 Task: Create a schedule automation trigger every last saturday of the month at 03:00 PM.
Action: Mouse moved to (903, 259)
Screenshot: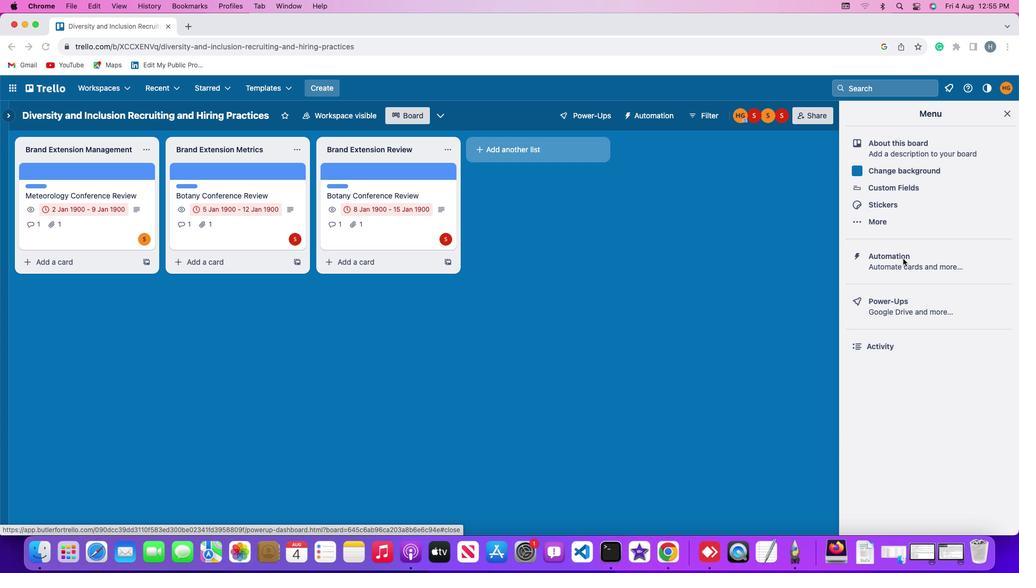 
Action: Mouse pressed left at (903, 259)
Screenshot: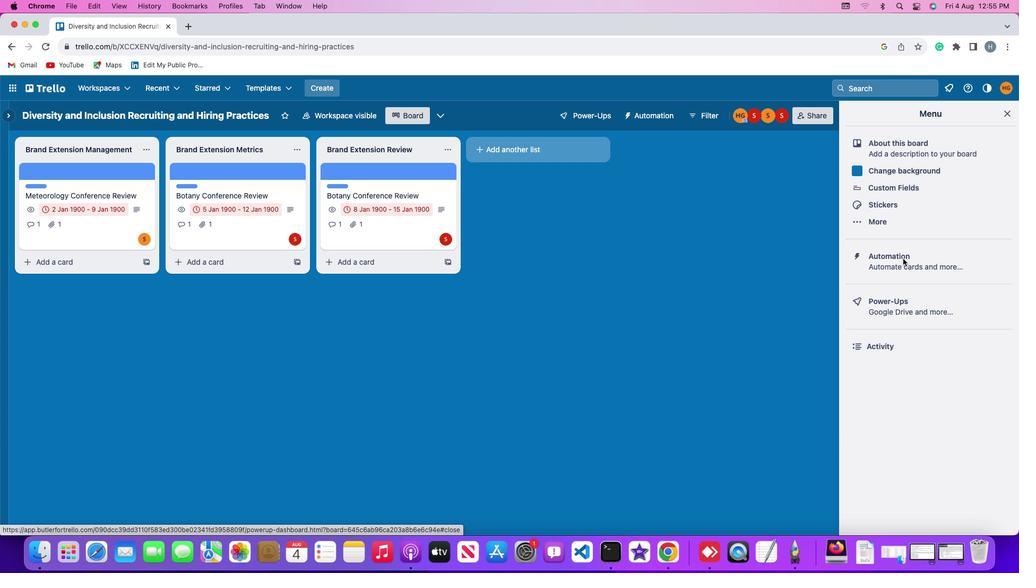 
Action: Mouse pressed left at (903, 259)
Screenshot: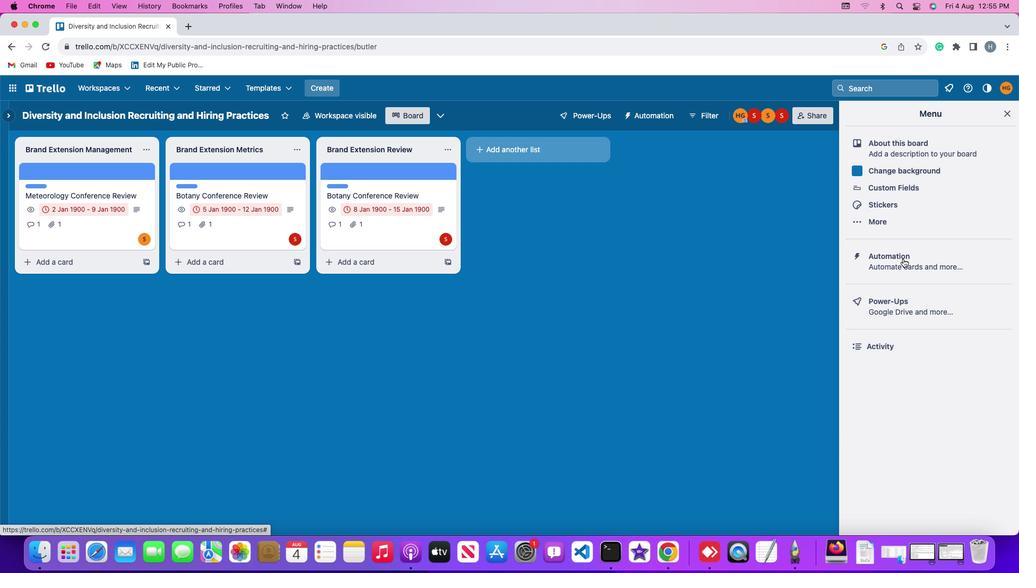 
Action: Mouse moved to (66, 228)
Screenshot: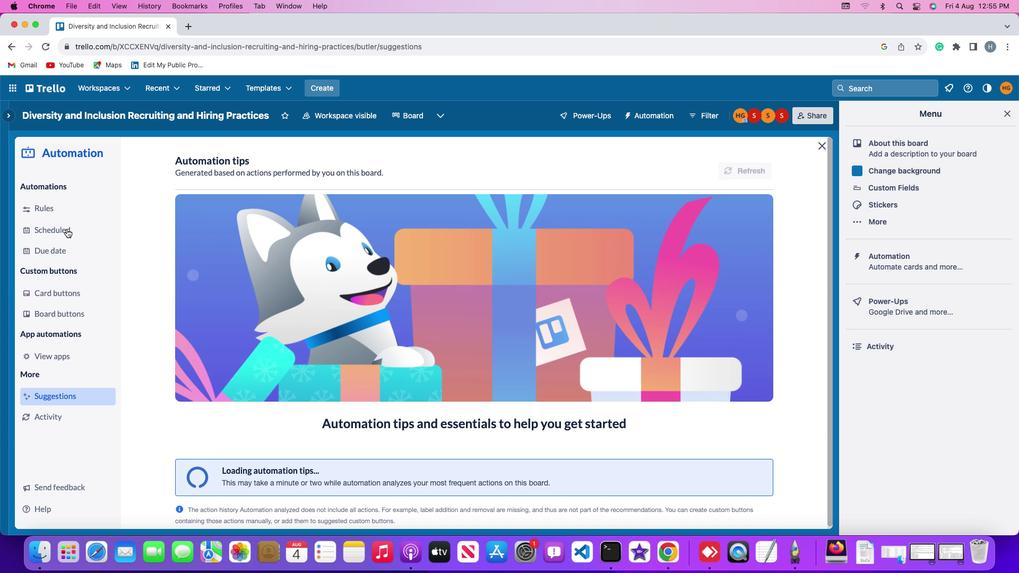
Action: Mouse pressed left at (66, 228)
Screenshot: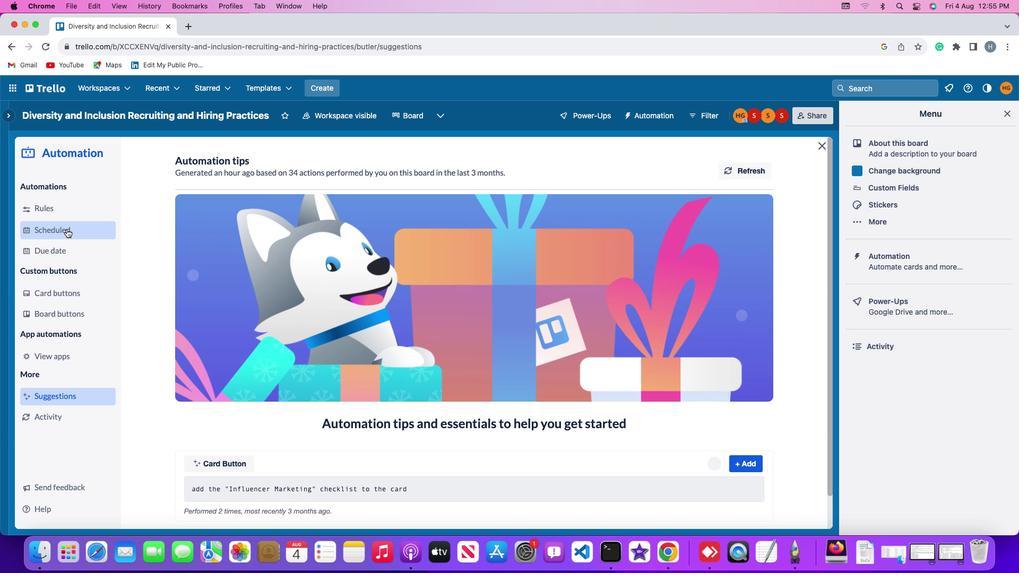 
Action: Mouse moved to (701, 161)
Screenshot: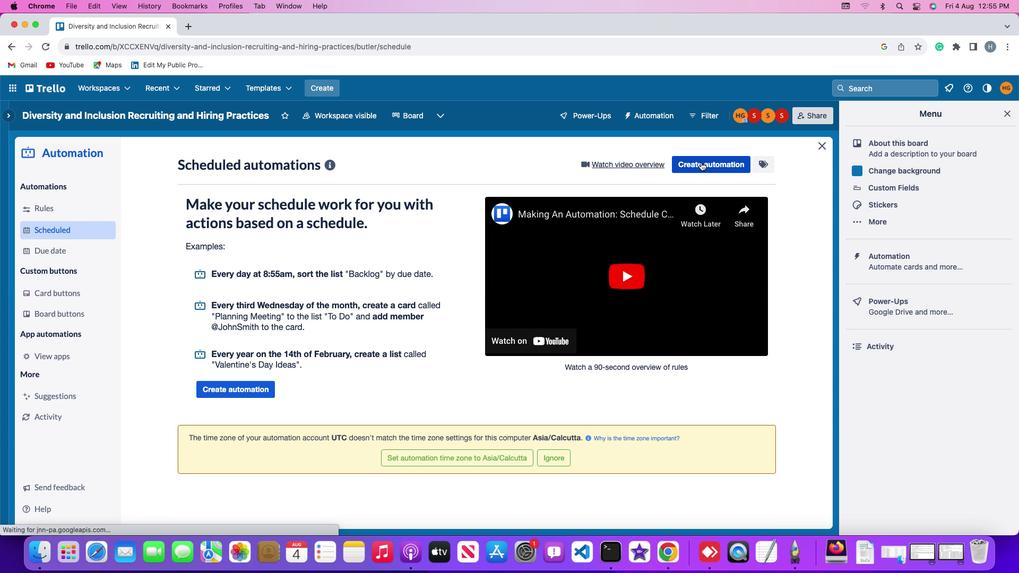 
Action: Mouse pressed left at (701, 161)
Screenshot: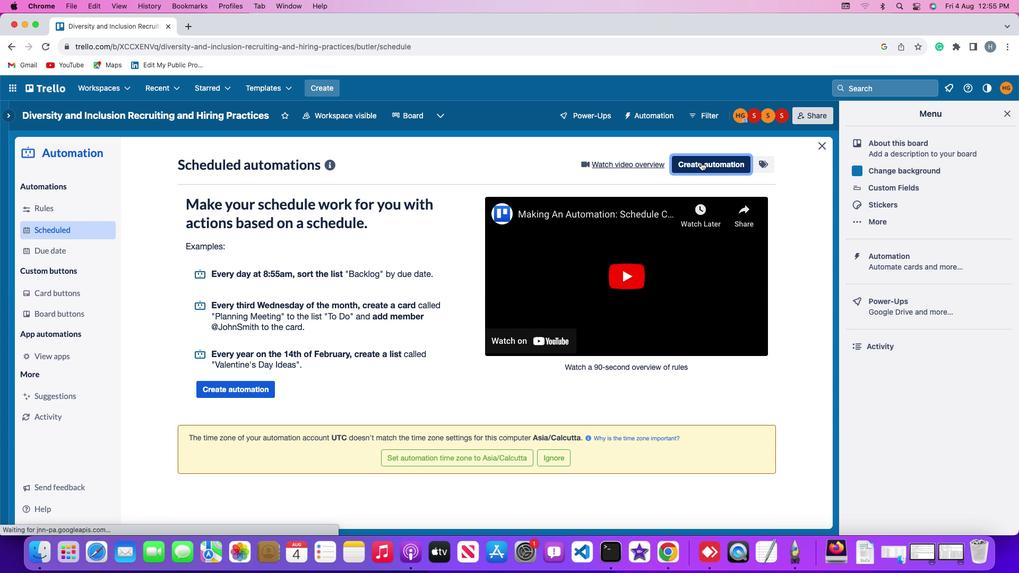 
Action: Mouse moved to (549, 265)
Screenshot: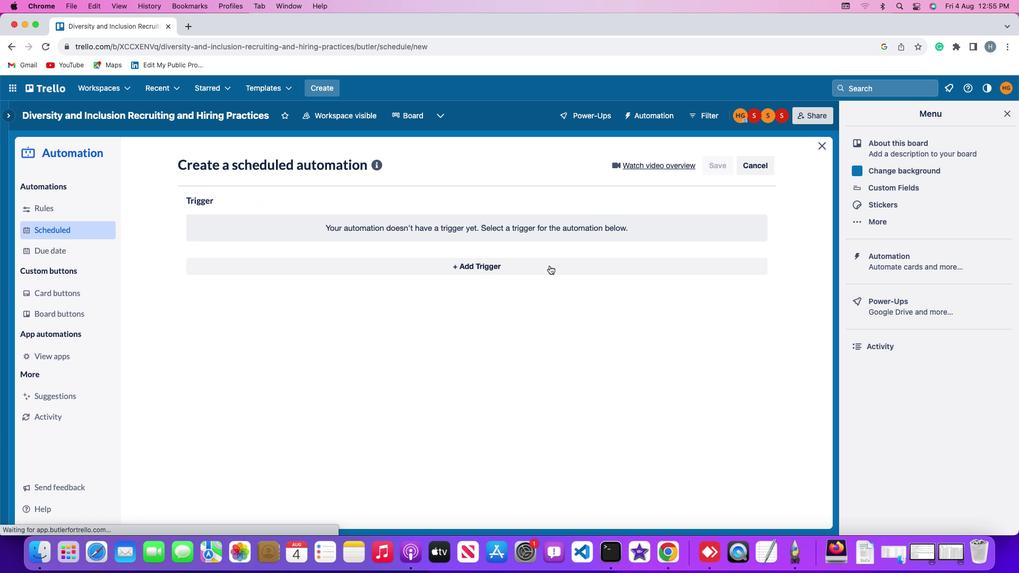 
Action: Mouse pressed left at (549, 265)
Screenshot: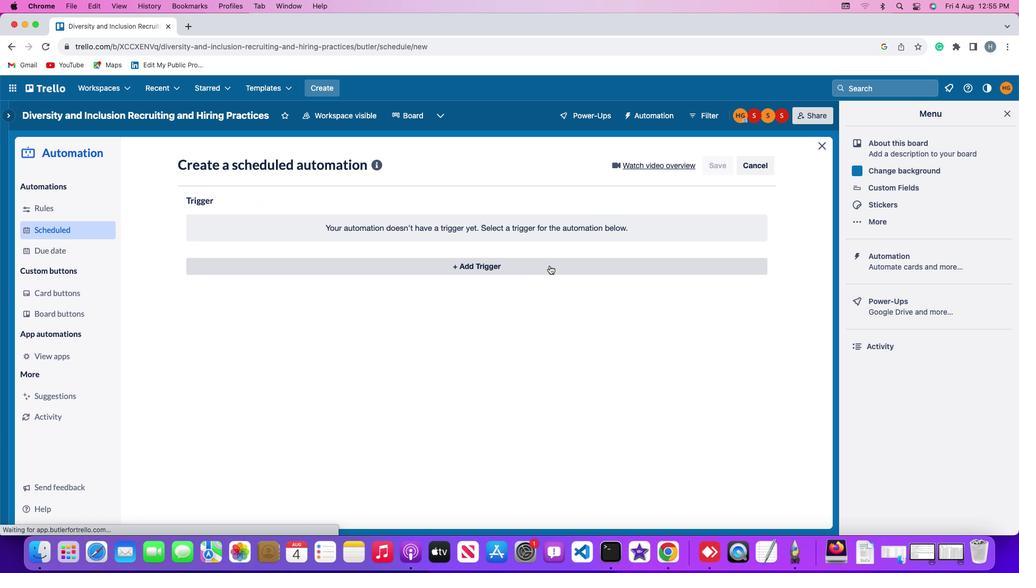 
Action: Mouse moved to (224, 515)
Screenshot: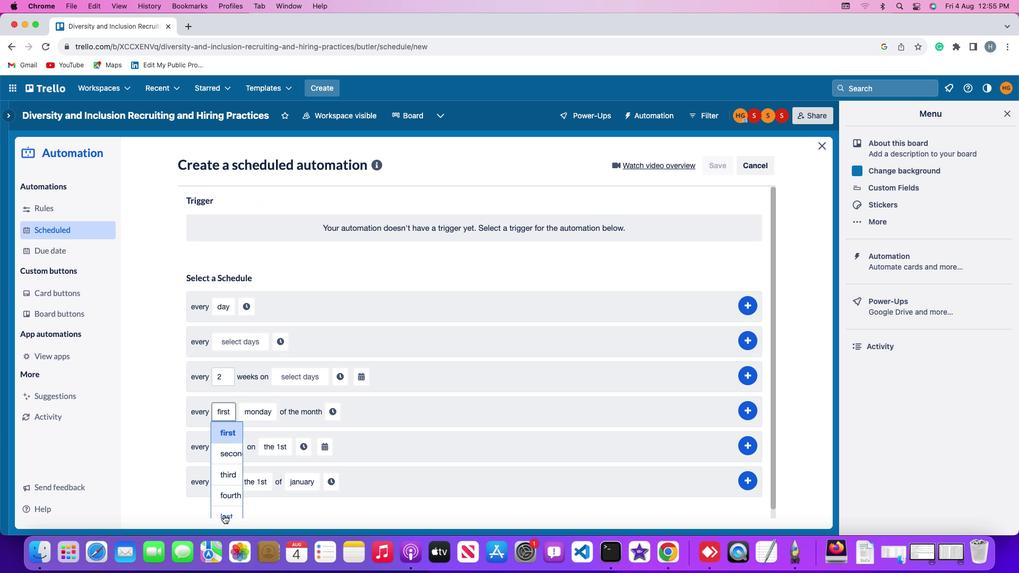 
Action: Mouse pressed left at (224, 515)
Screenshot: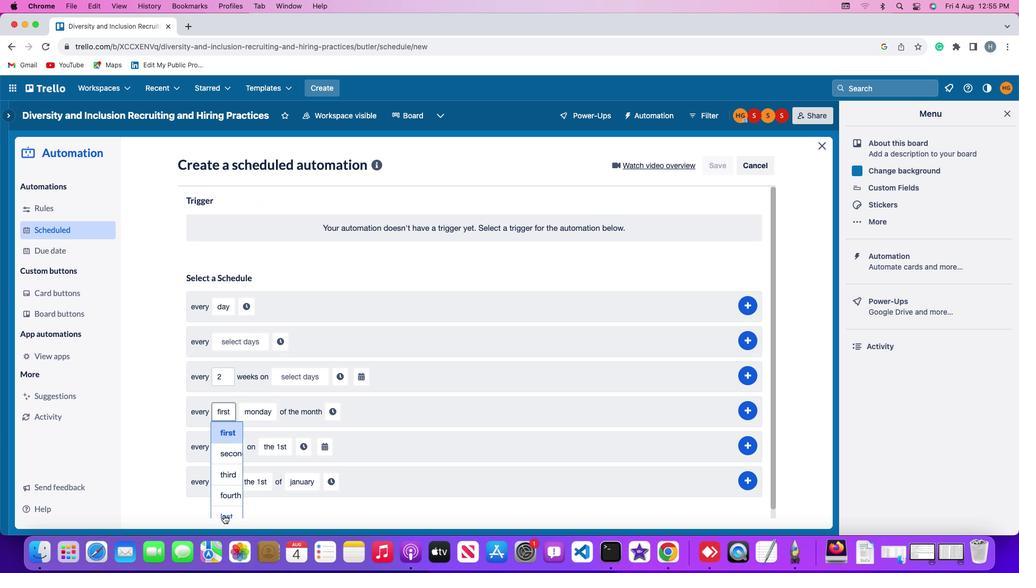
Action: Mouse moved to (261, 410)
Screenshot: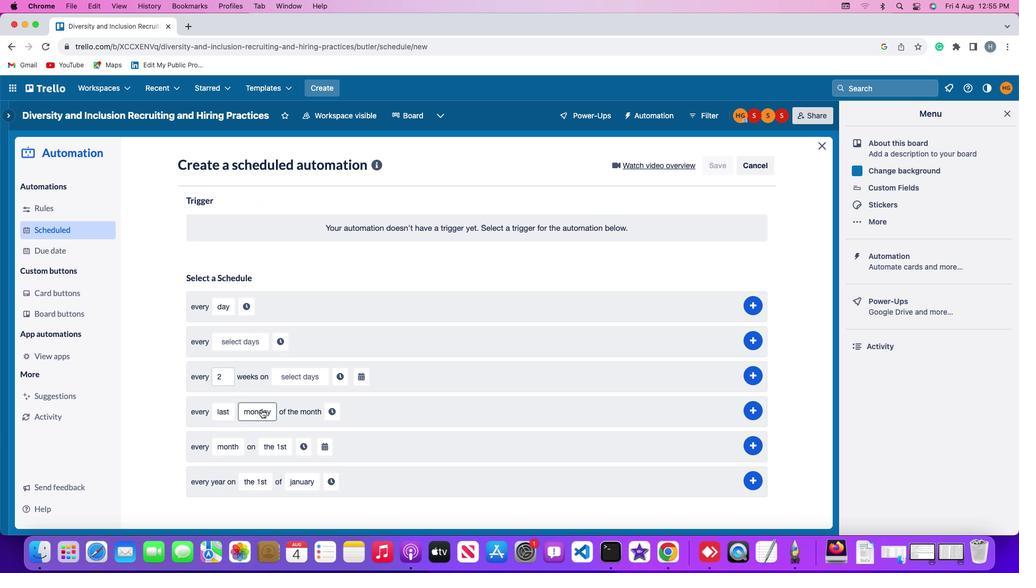 
Action: Mouse pressed left at (261, 410)
Screenshot: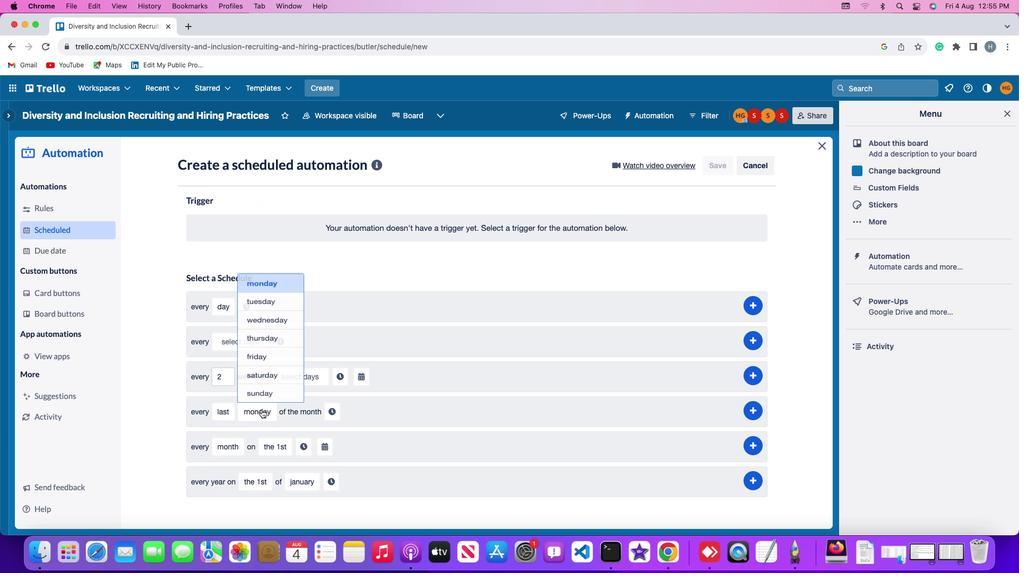 
Action: Mouse moved to (269, 371)
Screenshot: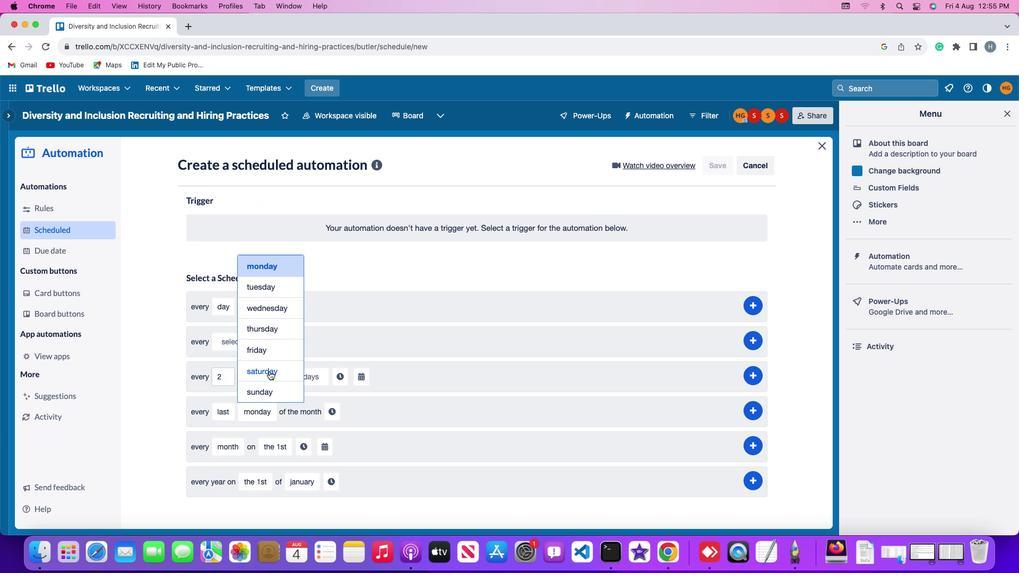 
Action: Mouse pressed left at (269, 371)
Screenshot: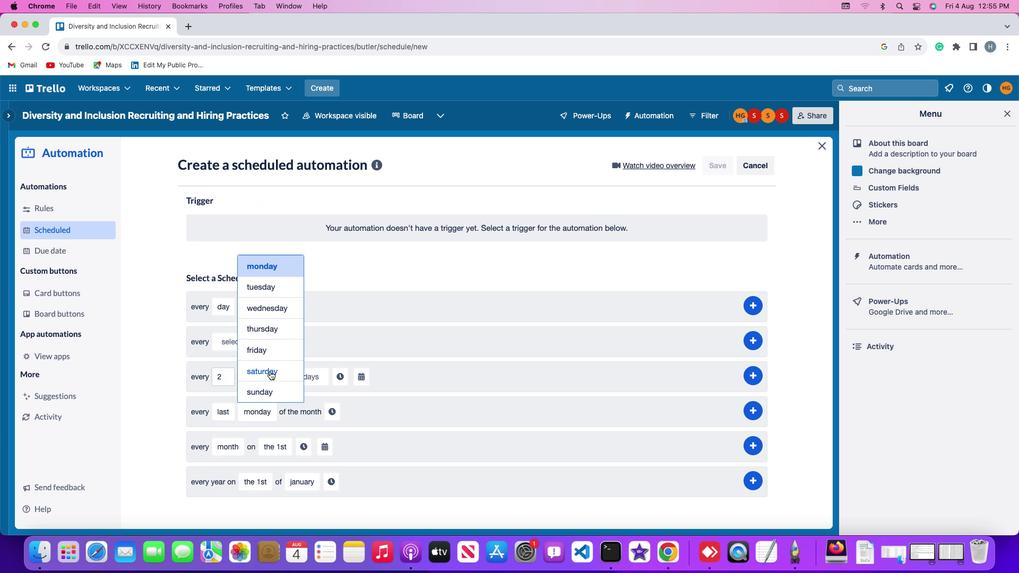 
Action: Mouse moved to (337, 410)
Screenshot: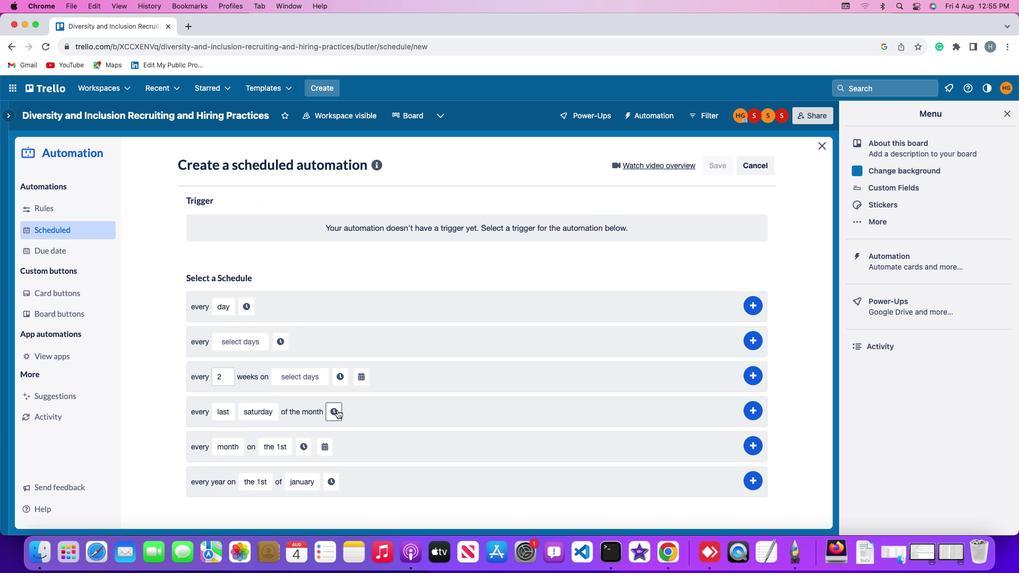 
Action: Mouse pressed left at (337, 410)
Screenshot: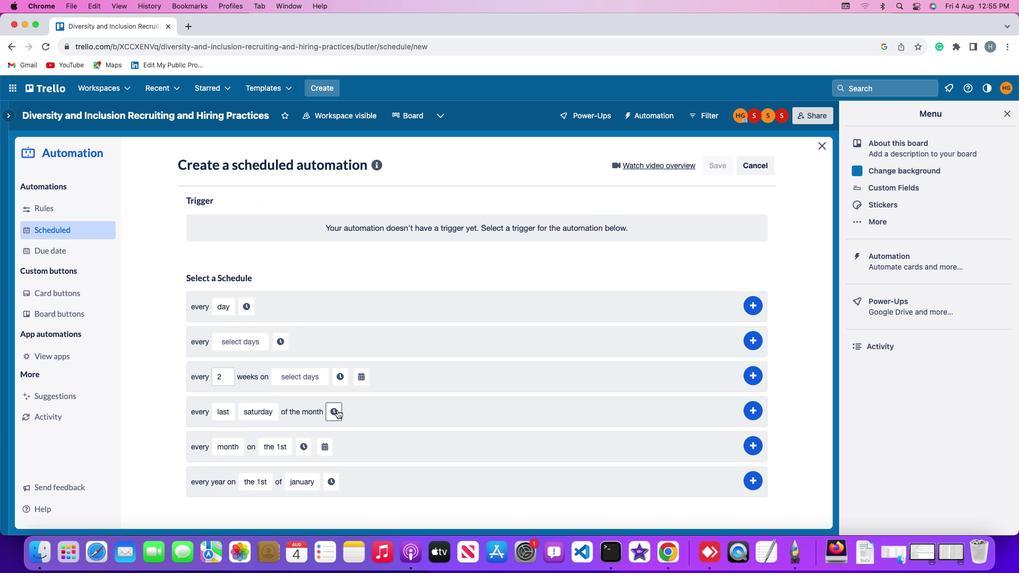 
Action: Mouse moved to (354, 412)
Screenshot: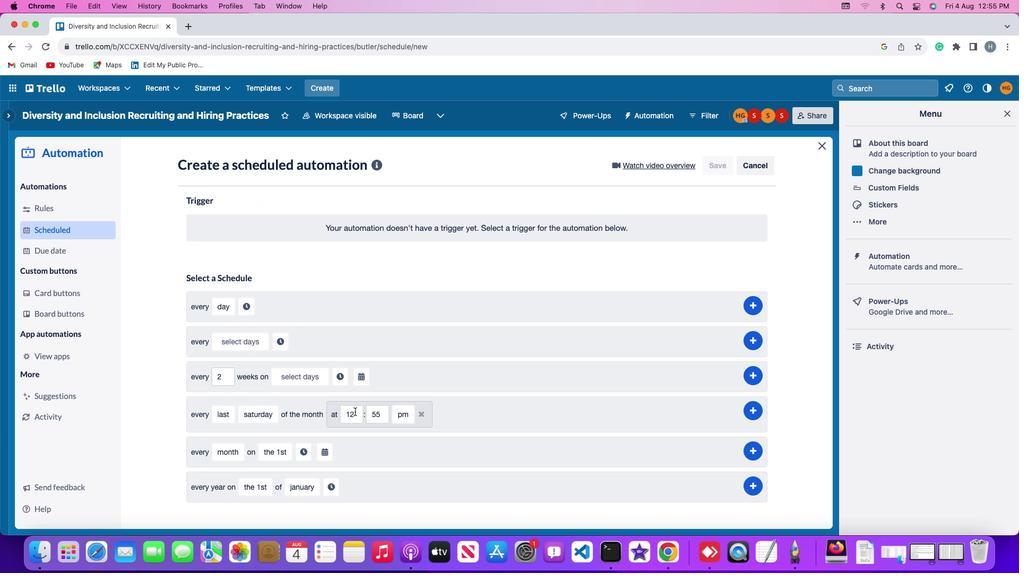 
Action: Mouse pressed left at (354, 412)
Screenshot: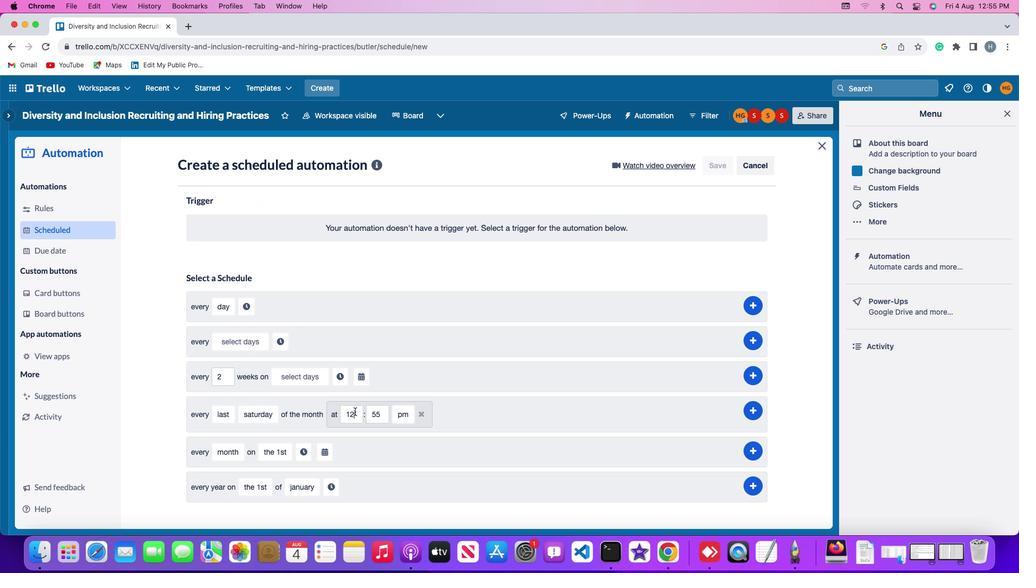 
Action: Mouse moved to (355, 411)
Screenshot: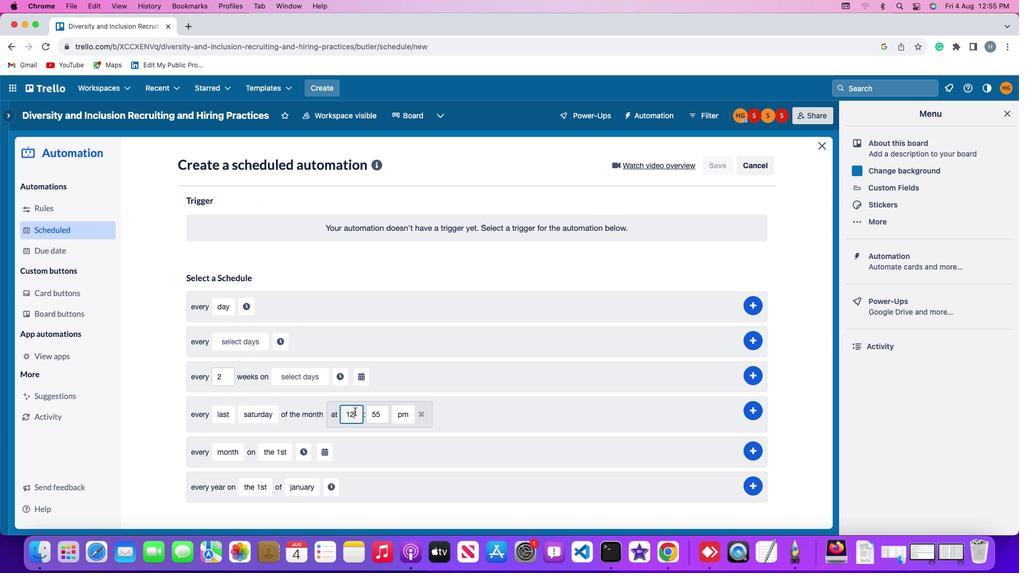 
Action: Key pressed Key.backspaceKey.backspace'3'
Screenshot: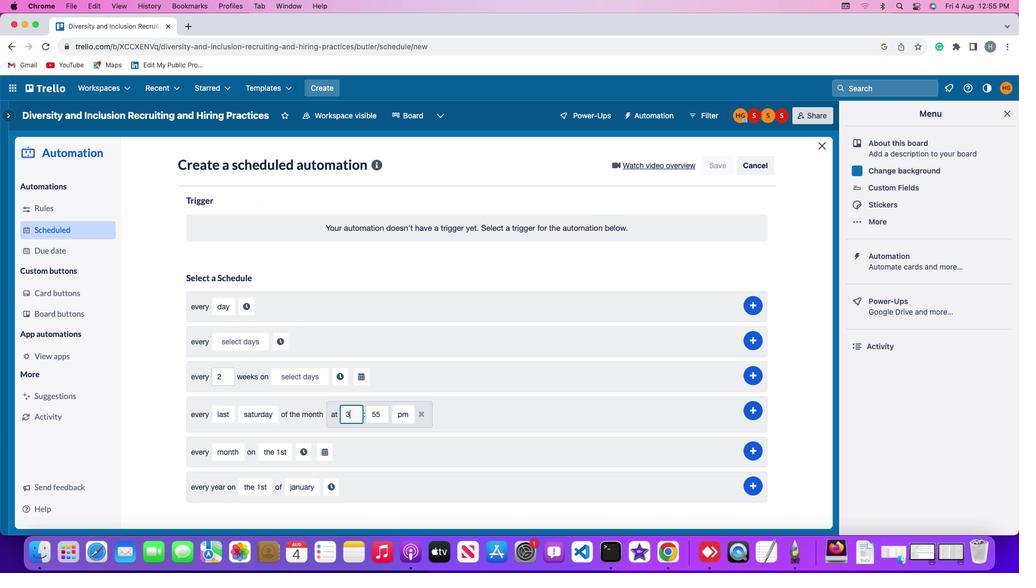 
Action: Mouse moved to (382, 414)
Screenshot: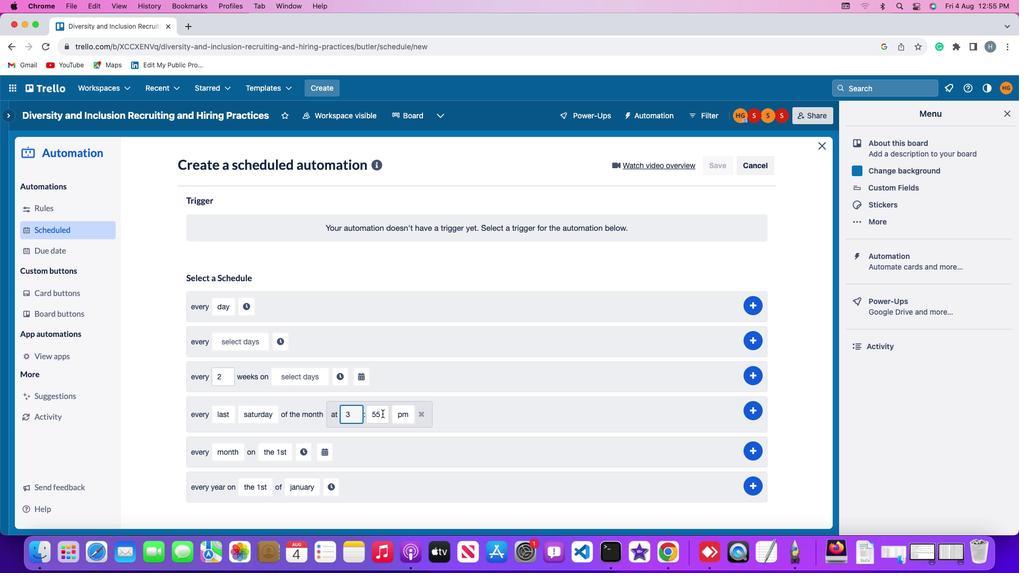 
Action: Mouse pressed left at (382, 414)
Screenshot: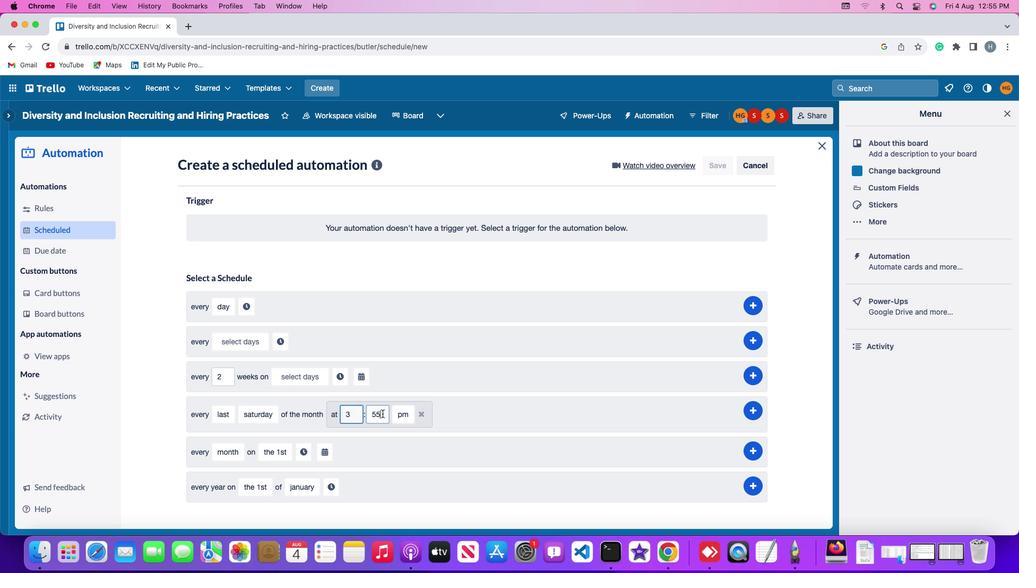 
Action: Mouse moved to (382, 414)
Screenshot: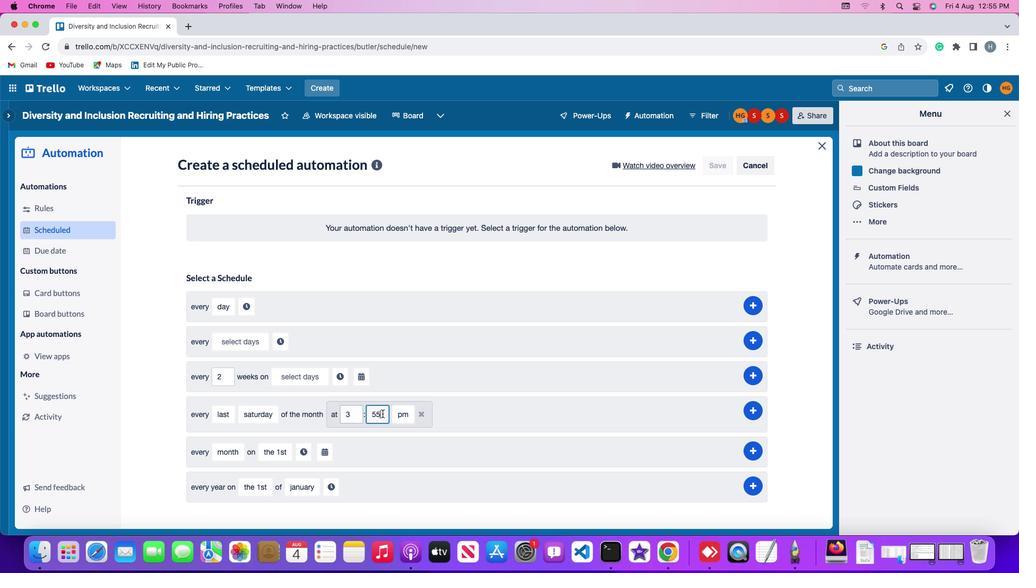 
Action: Key pressed Key.backspaceKey.backspace'0''0'
Screenshot: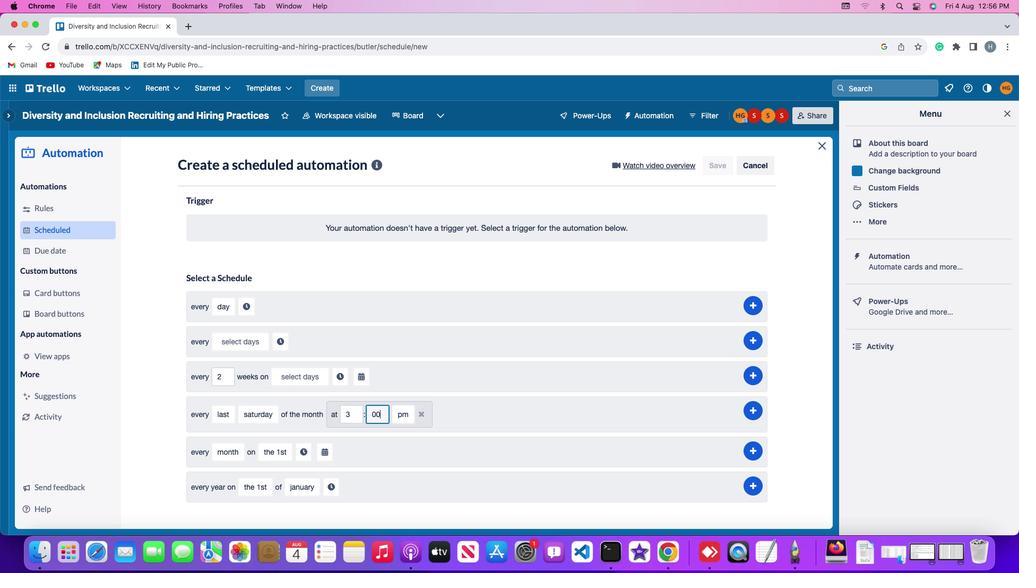 
Action: Mouse moved to (406, 455)
Screenshot: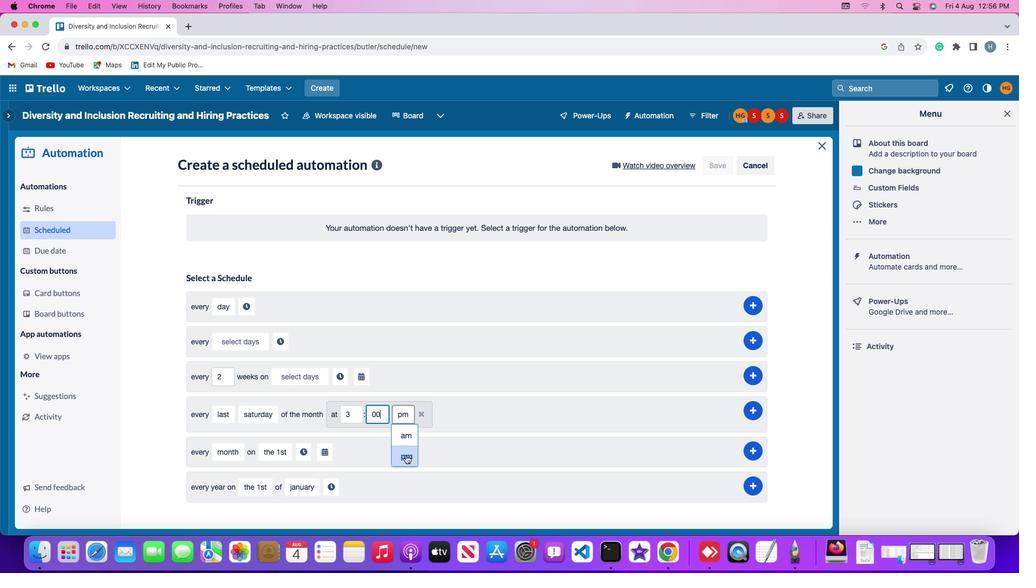 
Action: Mouse pressed left at (406, 455)
Screenshot: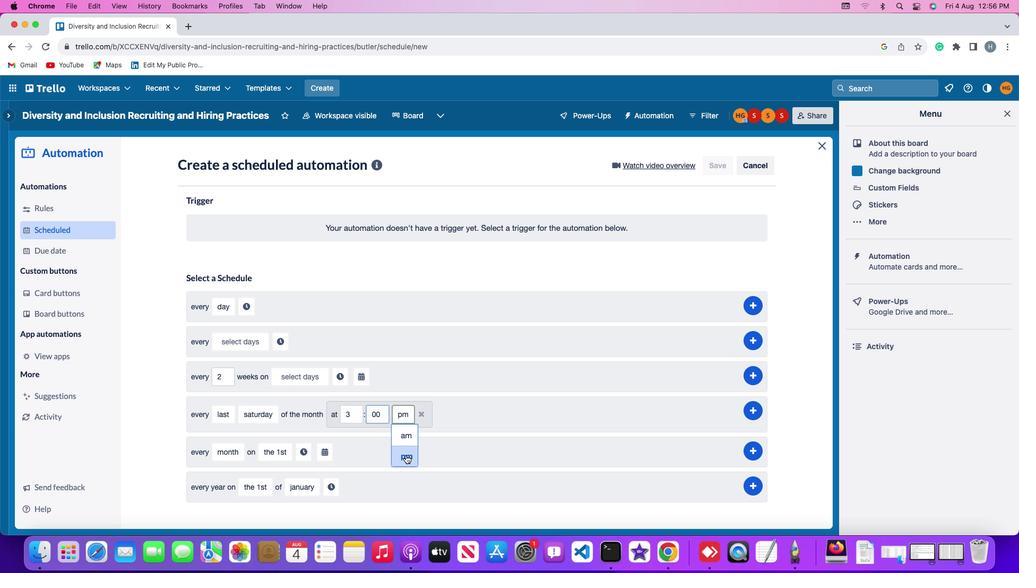 
Action: Mouse moved to (754, 408)
Screenshot: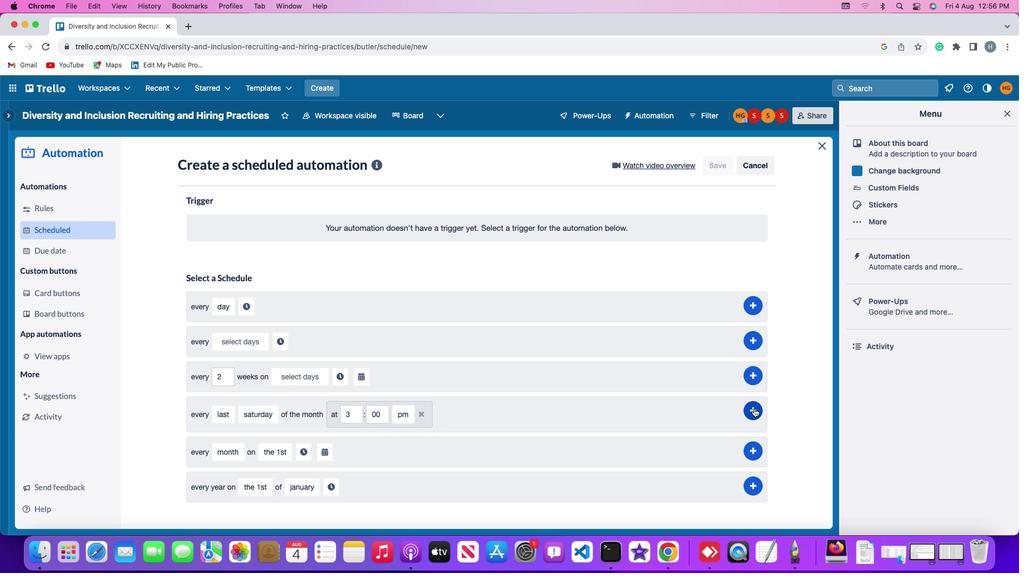 
Action: Mouse pressed left at (754, 408)
Screenshot: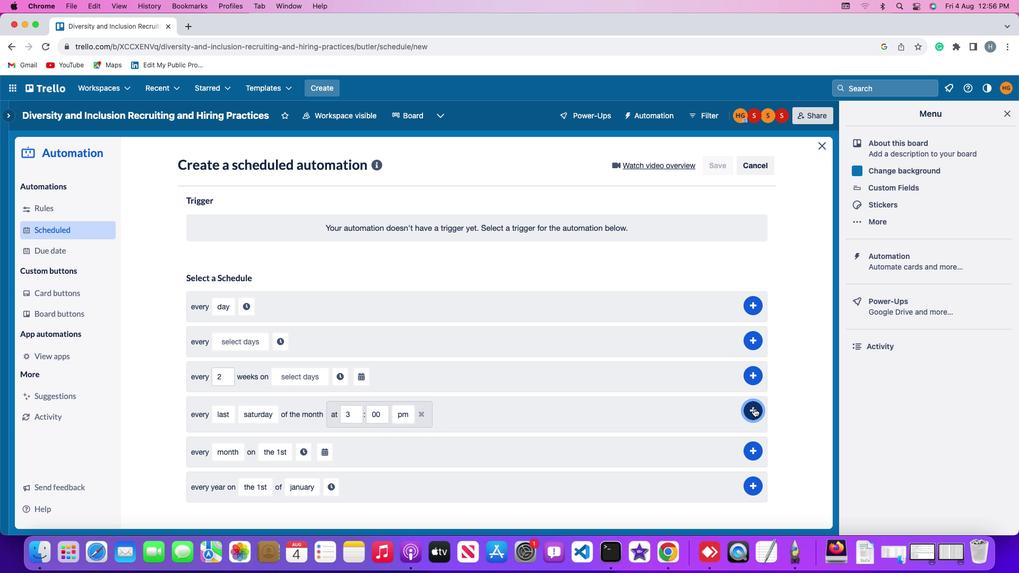 
Action: Mouse moved to (611, 302)
Screenshot: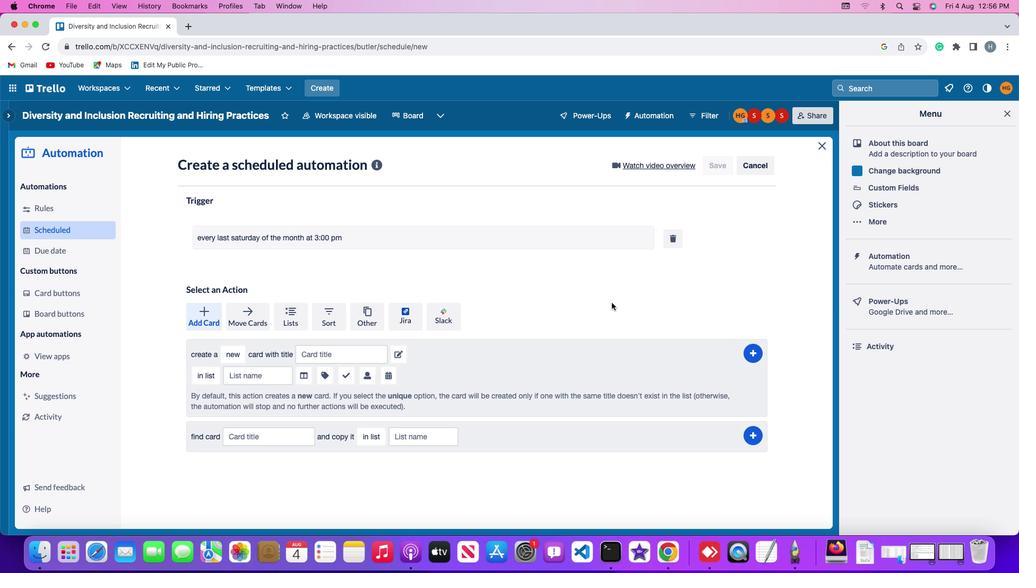 
